 Task: Where is the Rialto Bridge located in Venice?
Action: Mouse moved to (195, 146)
Screenshot: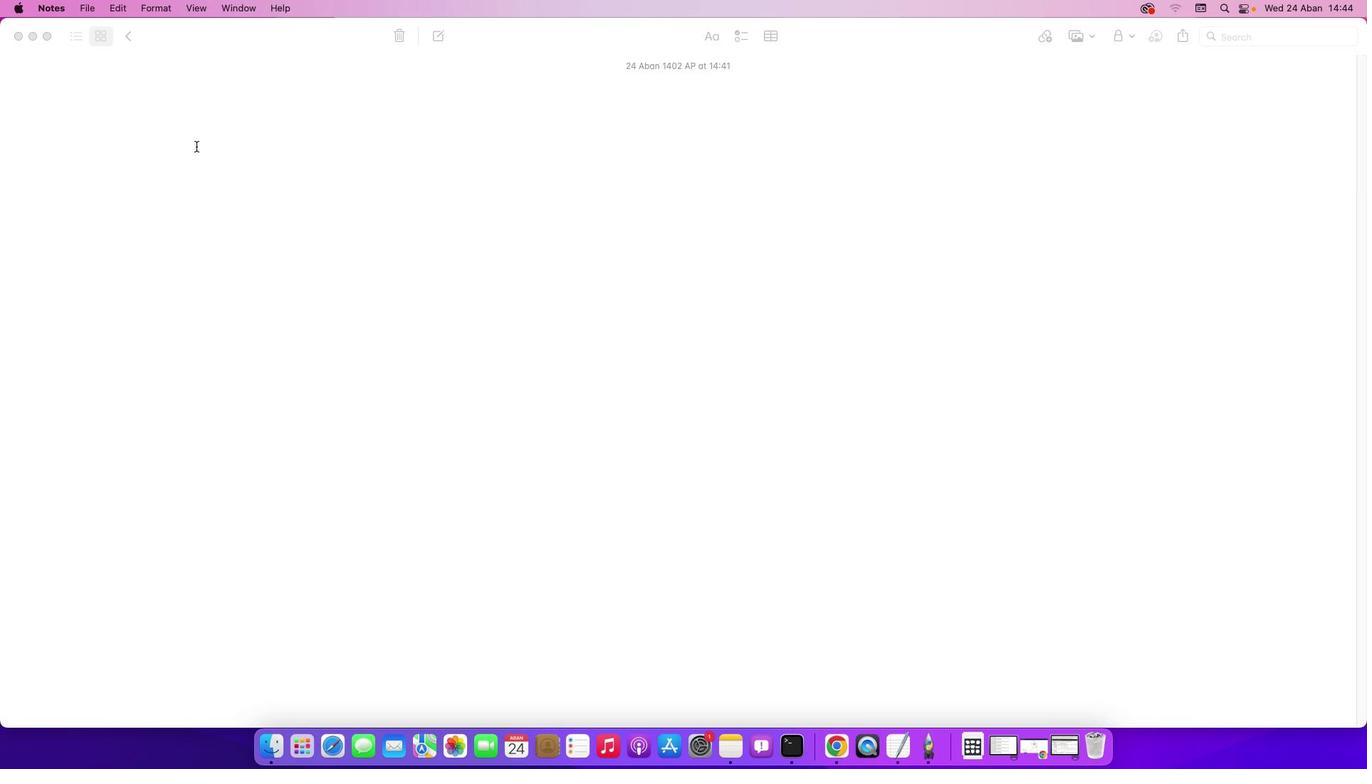 
Action: Mouse pressed left at (195, 146)
Screenshot: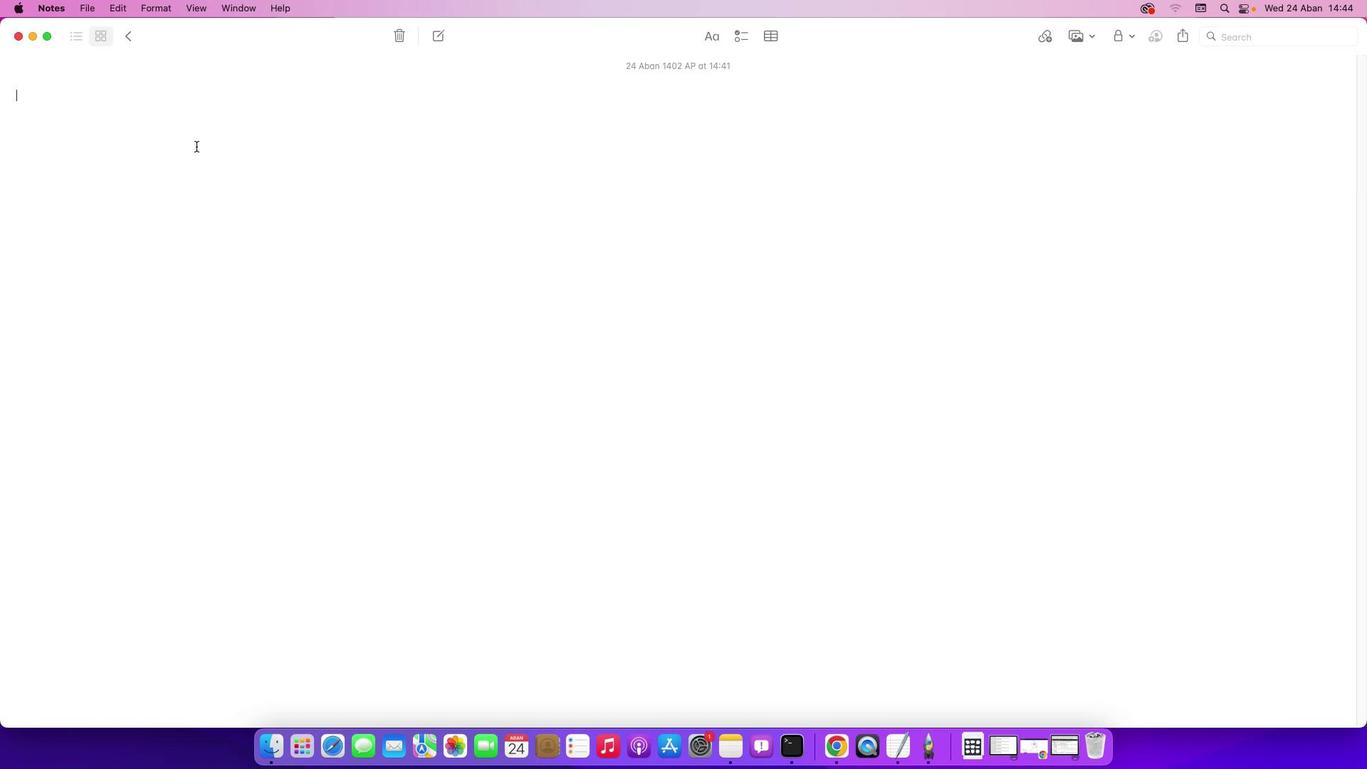 
Action: Key pressed Key.shift'W''h''e''r''e'Key.space'i''s'Key.space't''h''e'Key.space
Screenshot: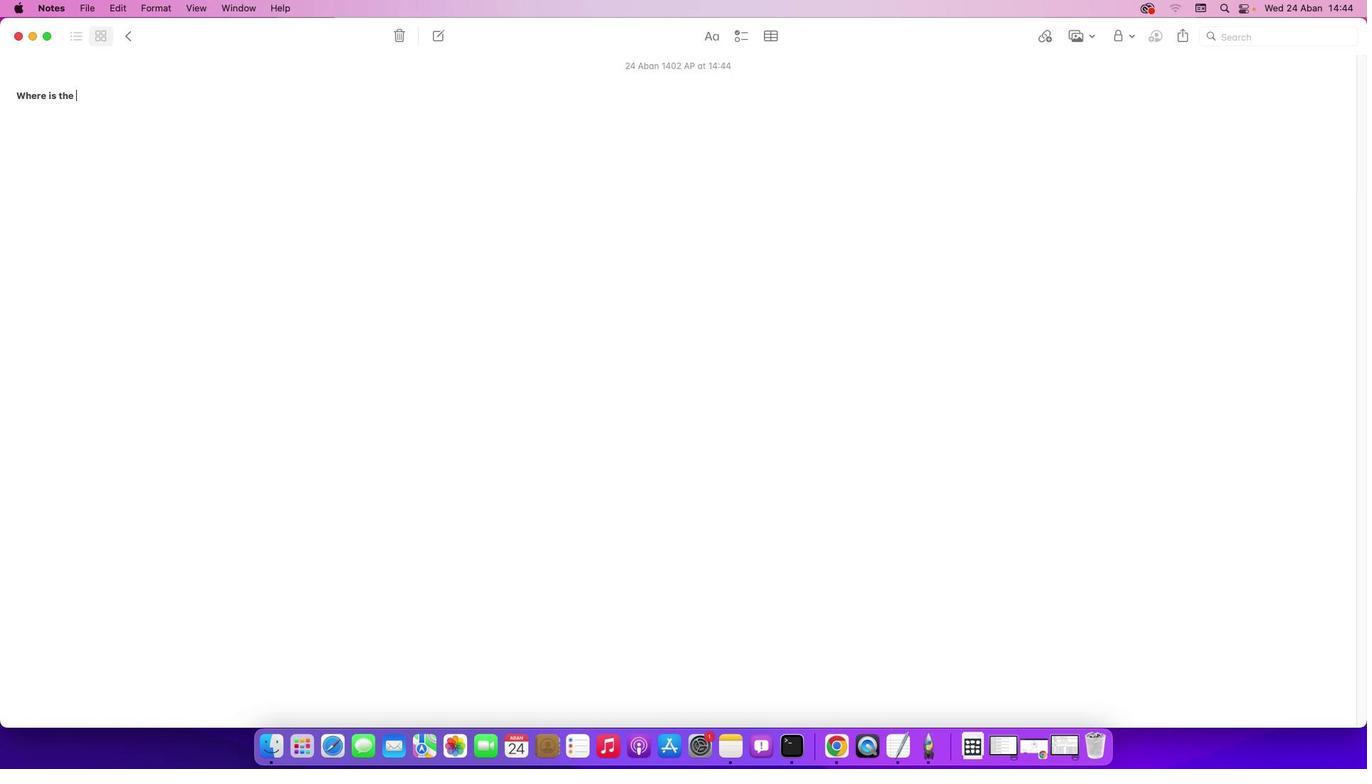 
Action: Mouse moved to (195, 146)
Screenshot: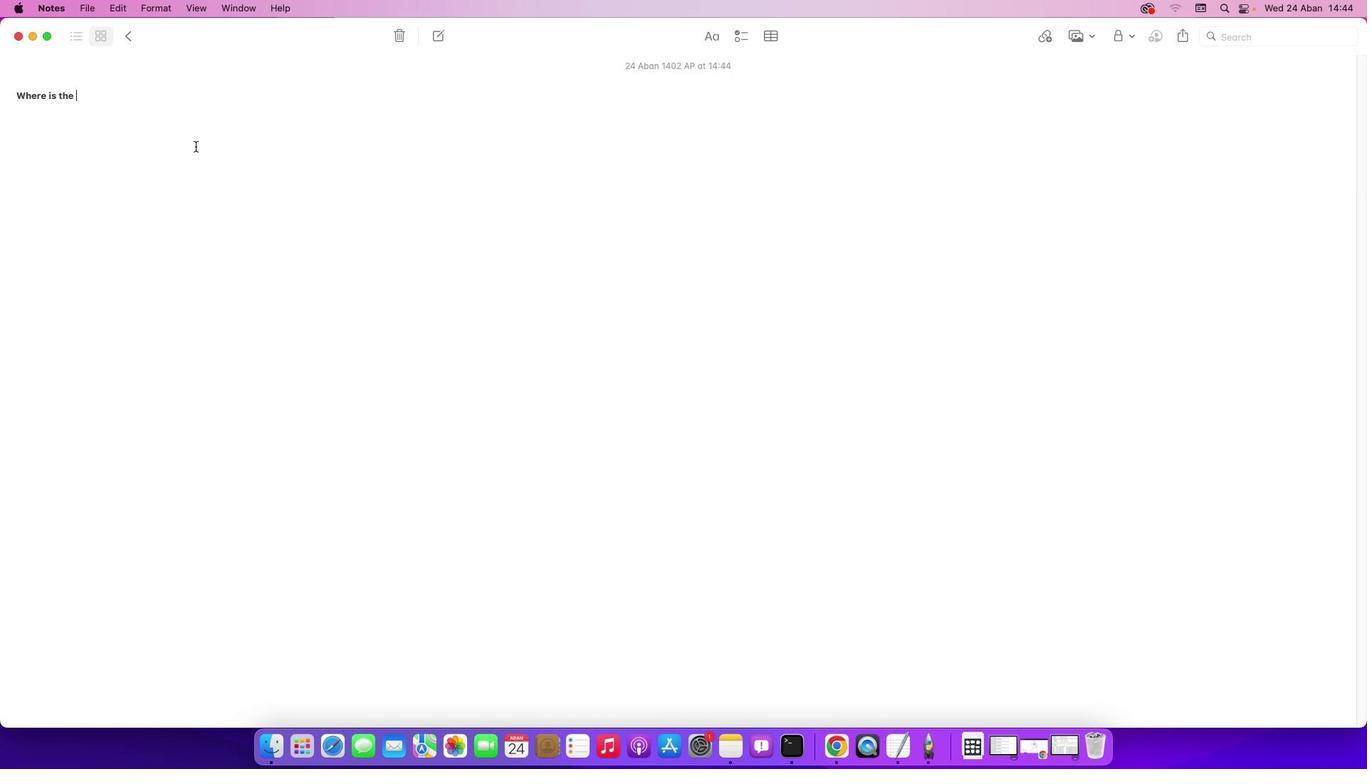 
Action: Key pressed Key.shift'R''i''a''l''t''o'Key.spaceKey.shift'B''r''i''d''g''e'Key.space'l''o''c''a''t''e''d'Key.space'i''n'Key.spaceKey.shift'V''e''n''i''c''e'Key.shift_r'?'Key.enter
Screenshot: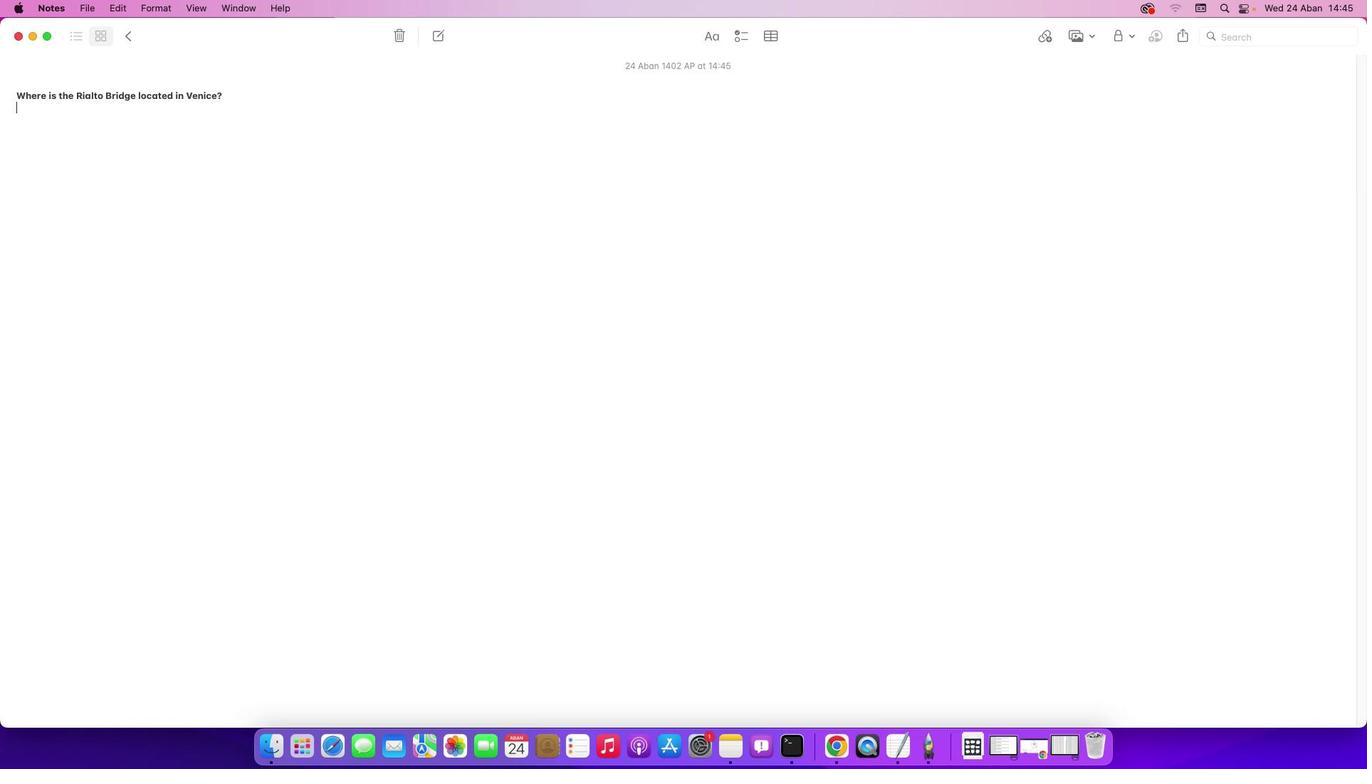 
Action: Mouse moved to (1033, 750)
Screenshot: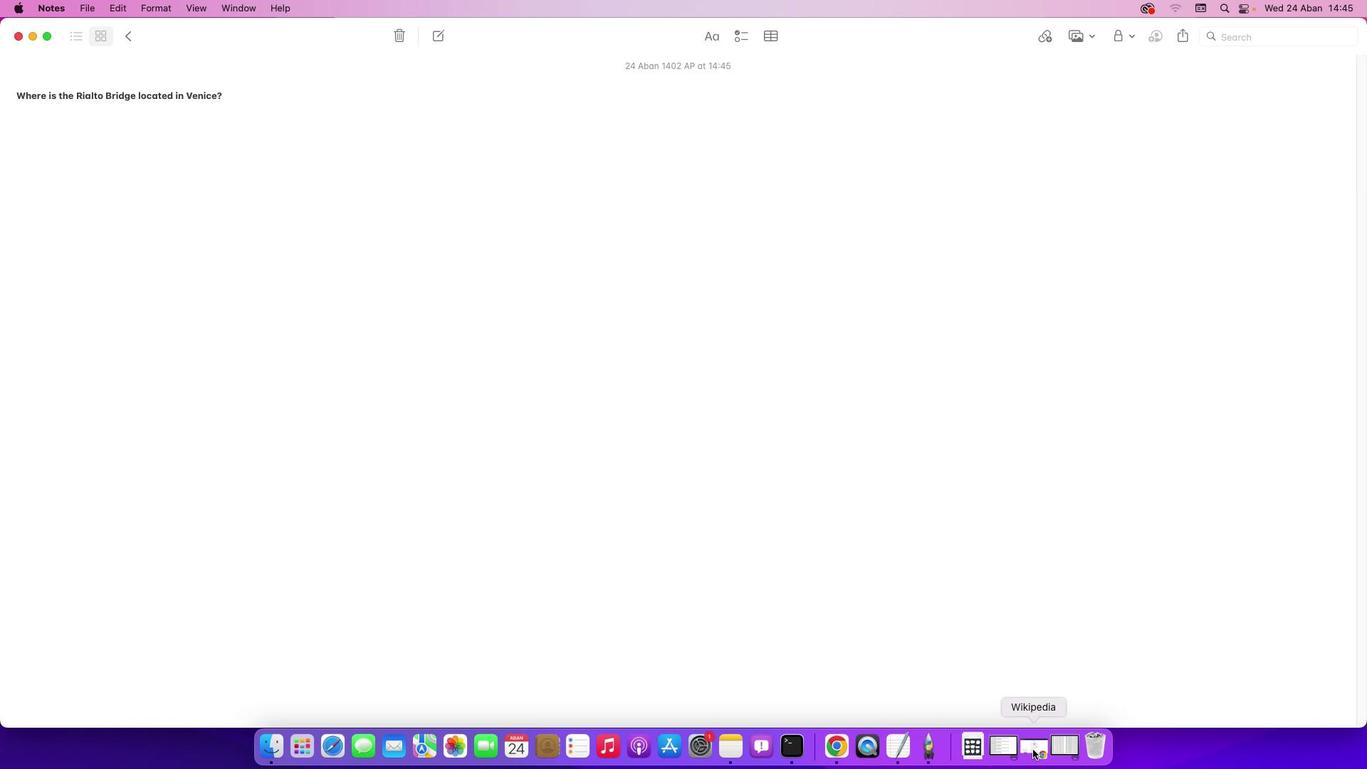 
Action: Mouse pressed left at (1033, 750)
Screenshot: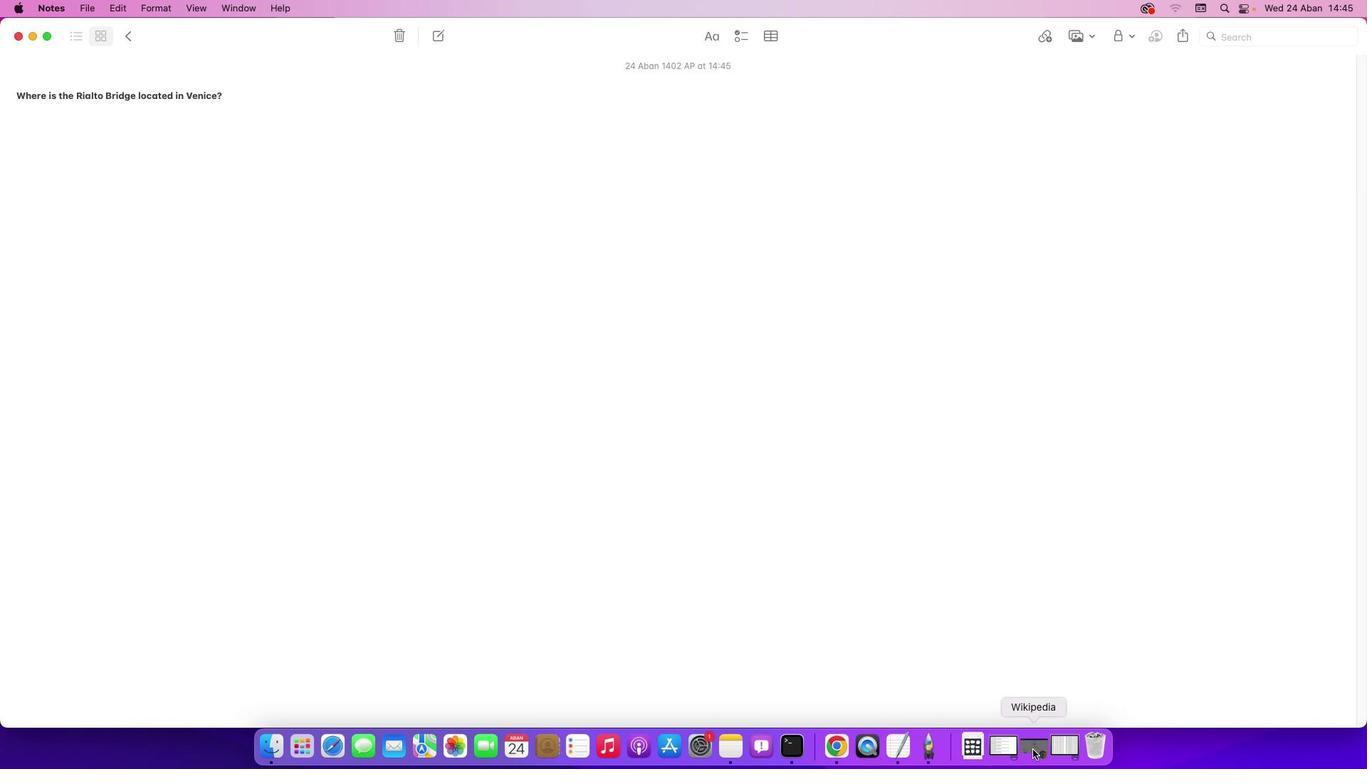 
Action: Mouse moved to (1036, 751)
Screenshot: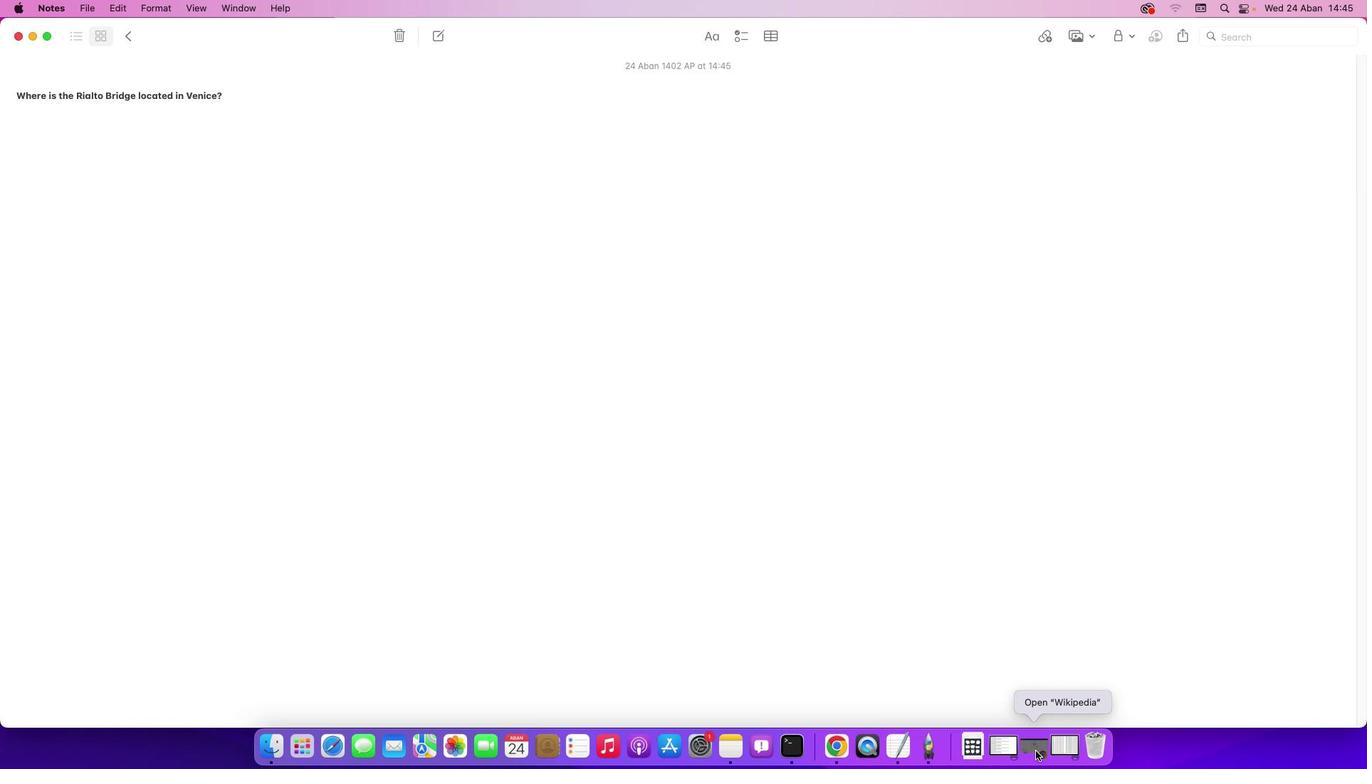 
Action: Mouse pressed left at (1036, 751)
Screenshot: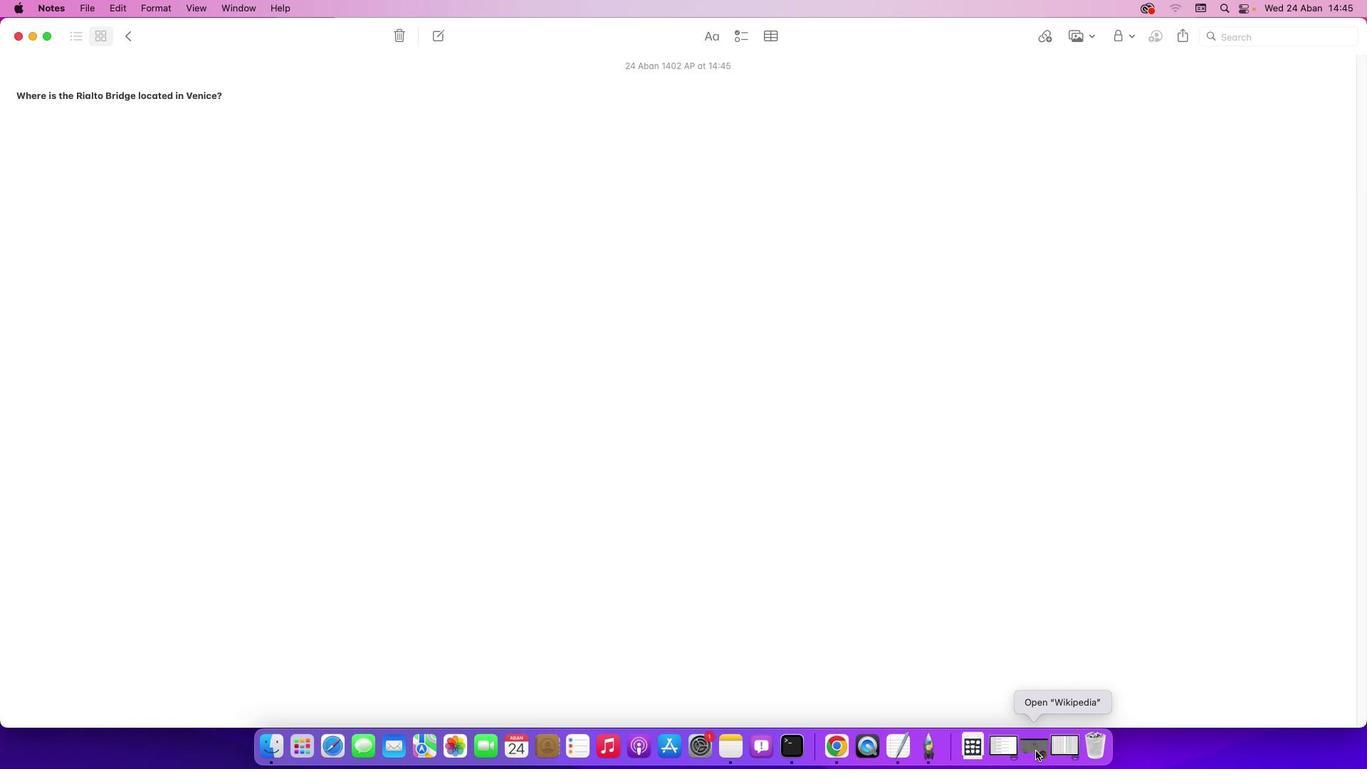 
Action: Mouse moved to (1036, 747)
Screenshot: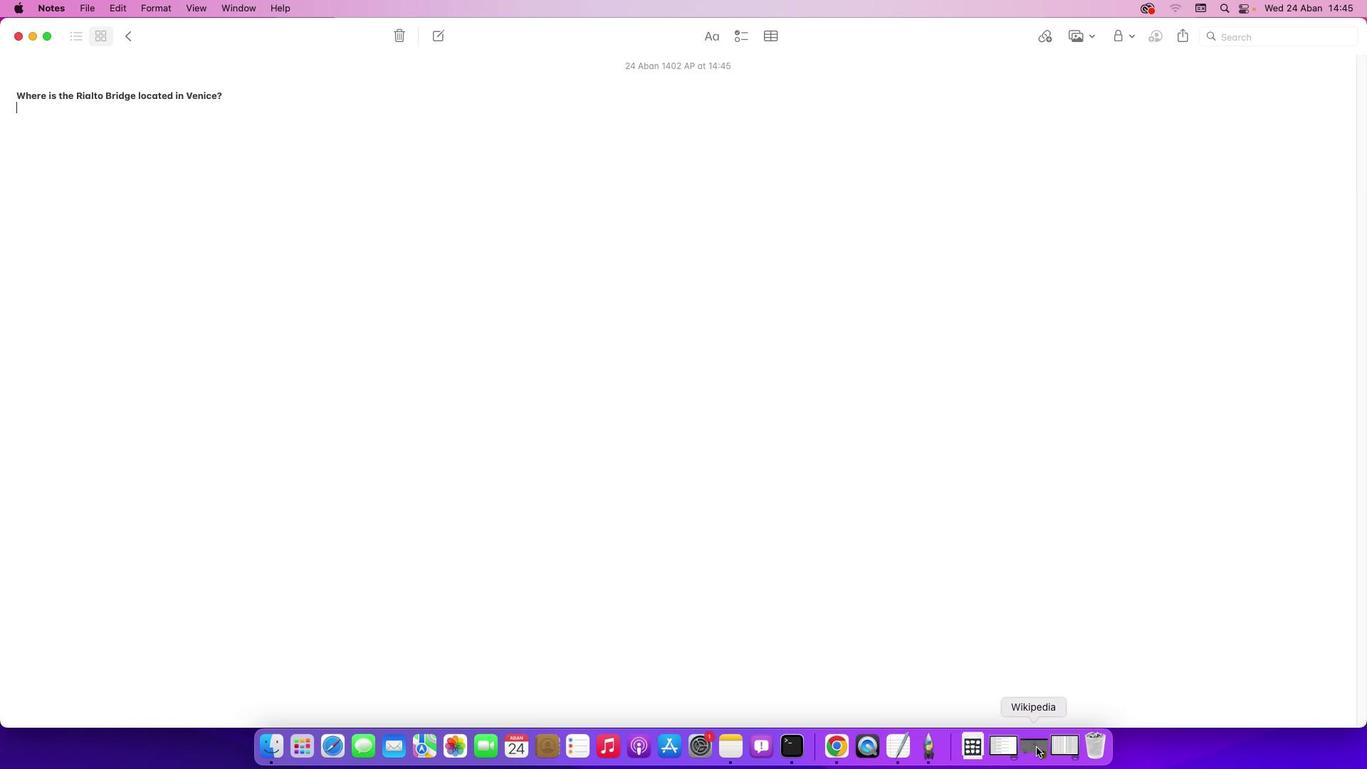 
Action: Mouse pressed left at (1036, 747)
Screenshot: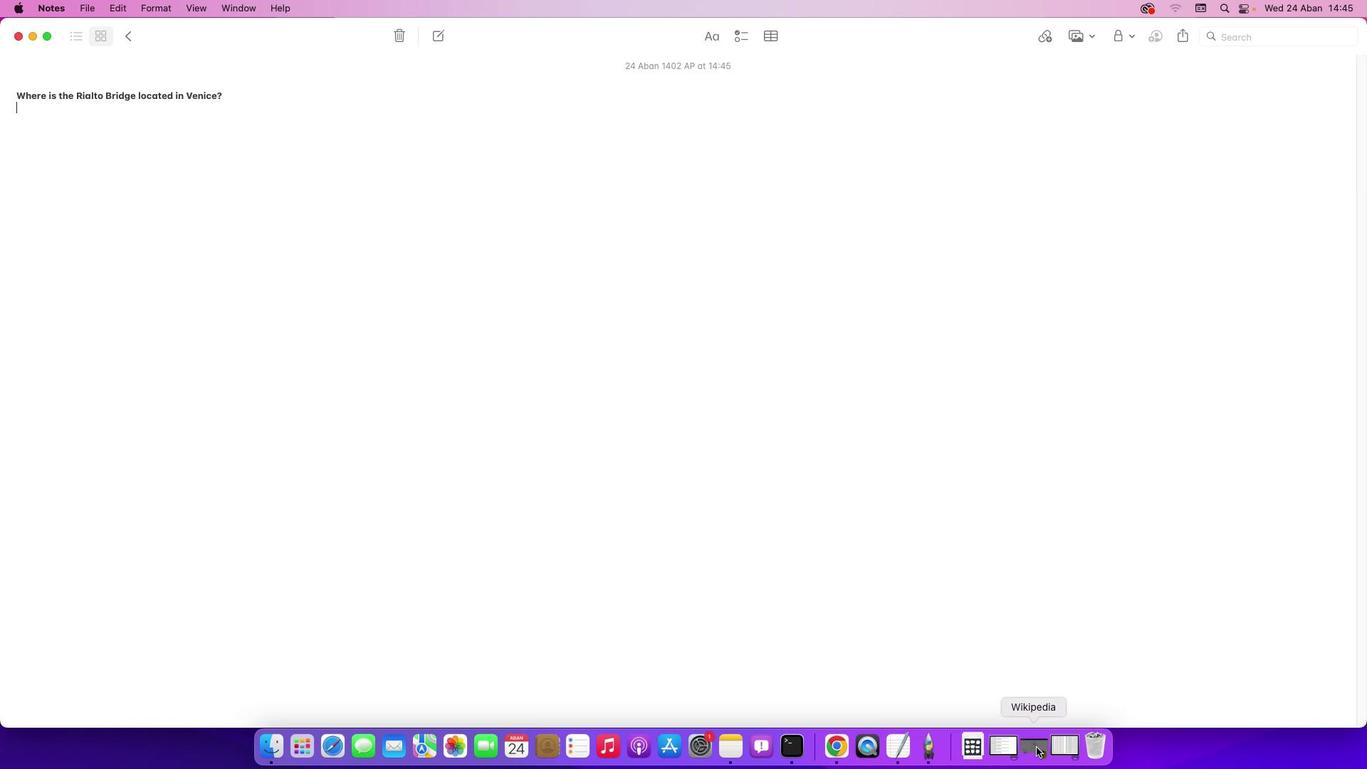 
Action: Mouse moved to (540, 428)
Screenshot: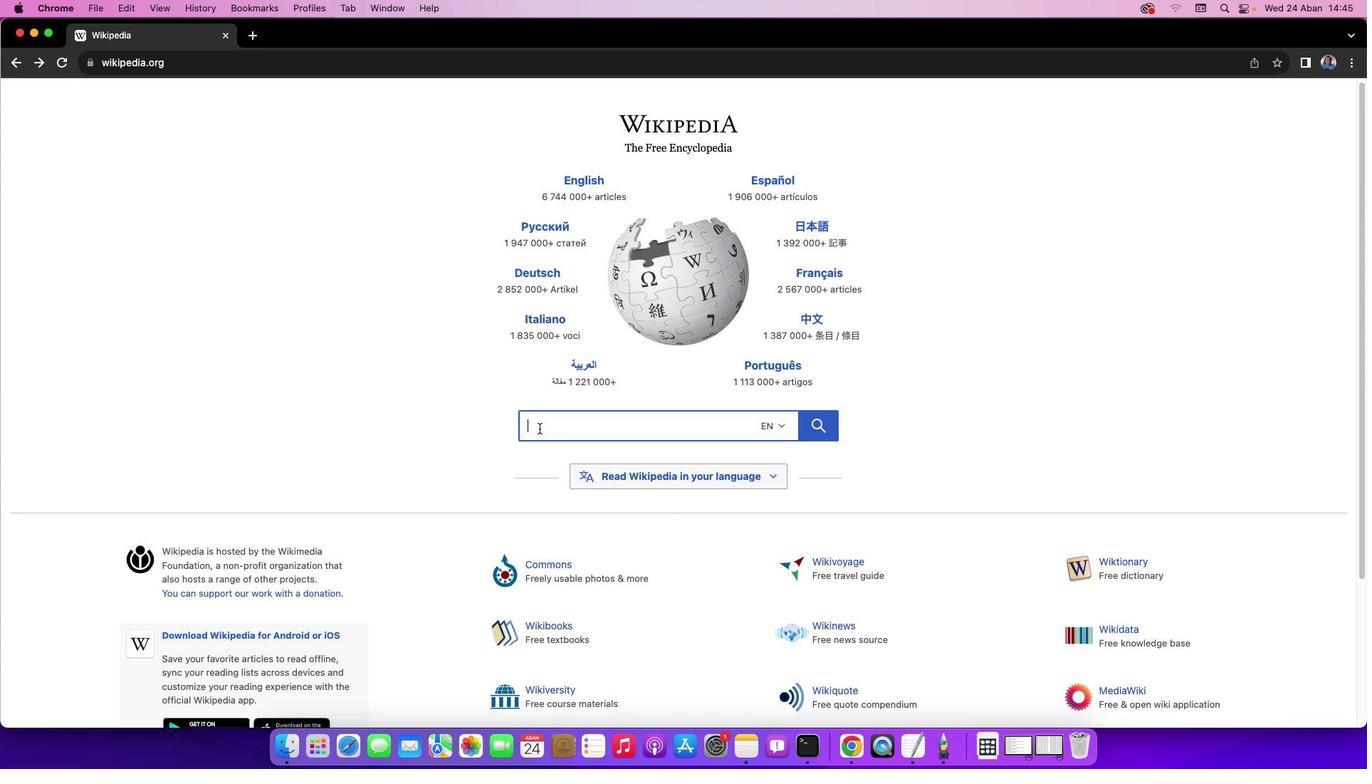 
Action: Mouse pressed left at (540, 428)
Screenshot: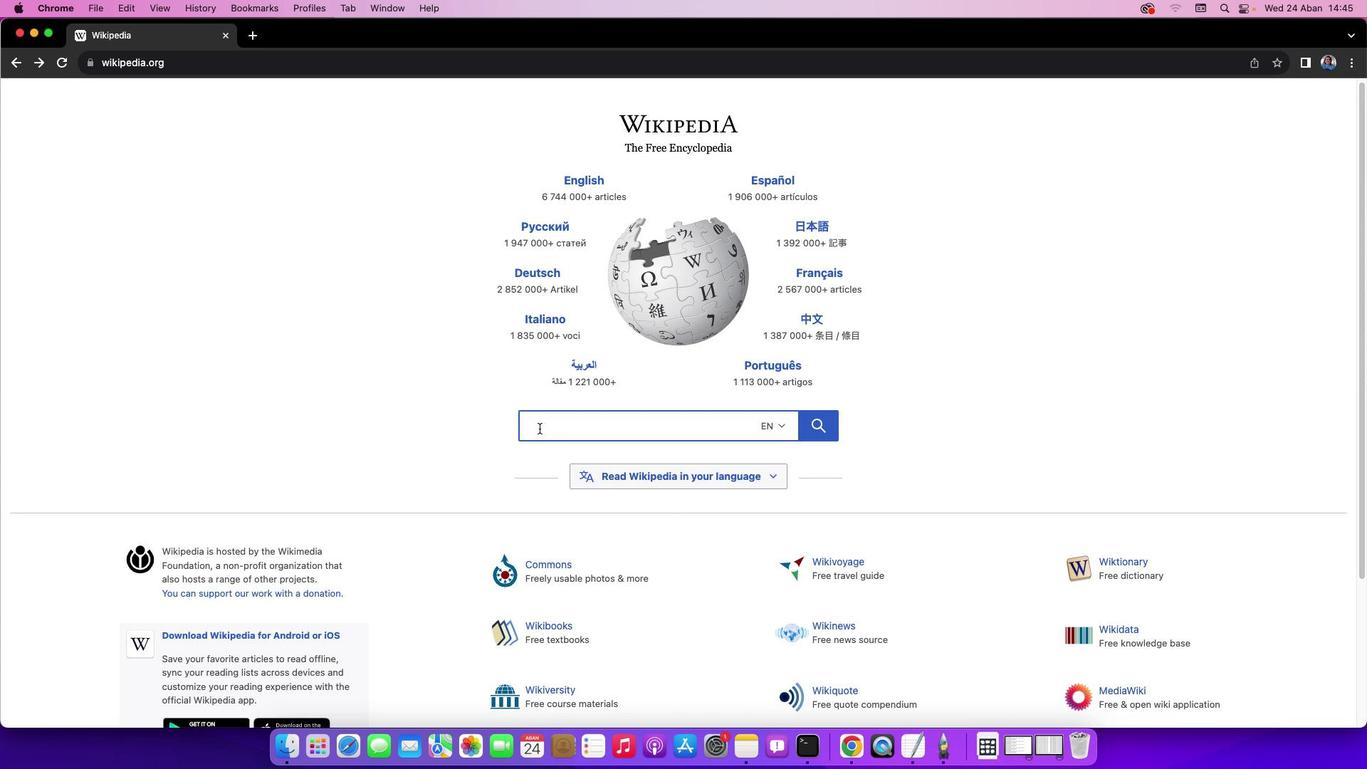 
Action: Key pressed Key.shift'R''i''a''l''t''o'Key.spaceKey.shift'B''r''i''d''g''e'
Screenshot: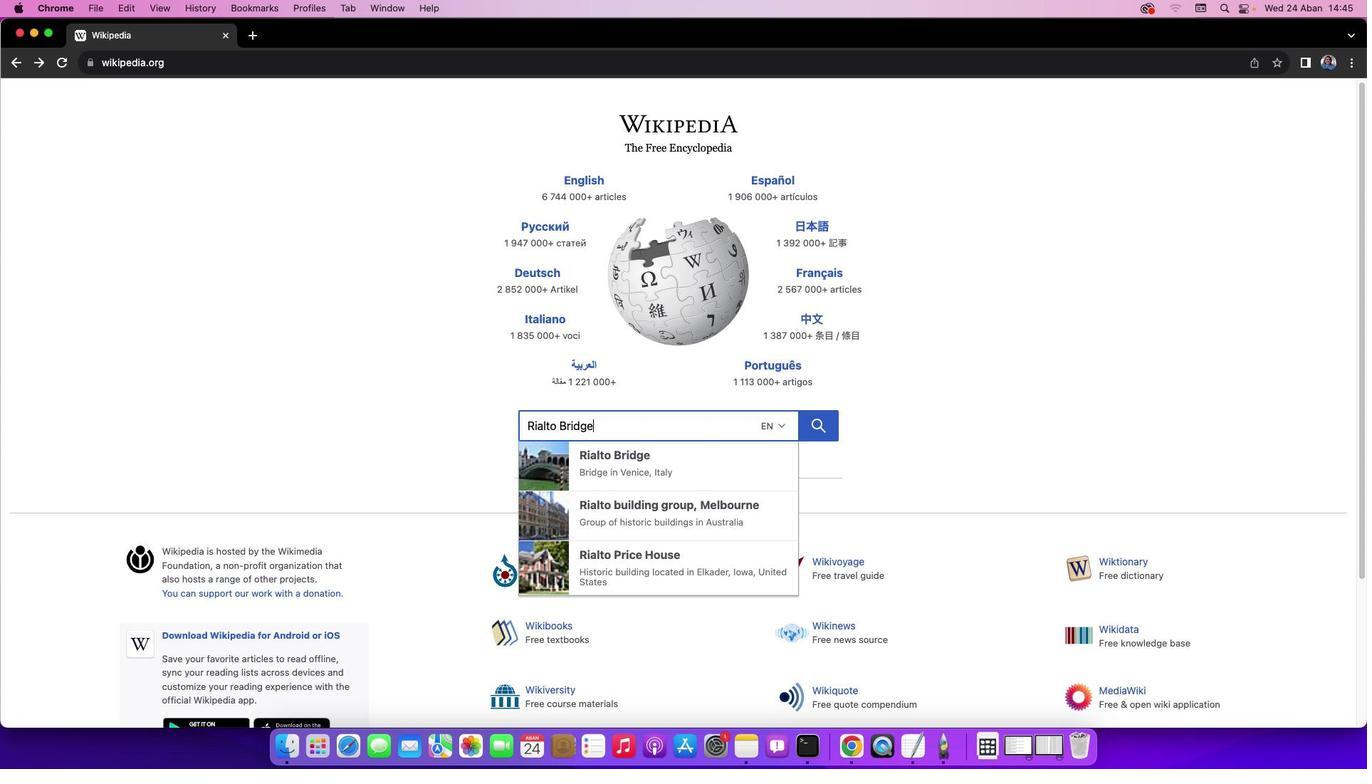 
Action: Mouse moved to (627, 460)
Screenshot: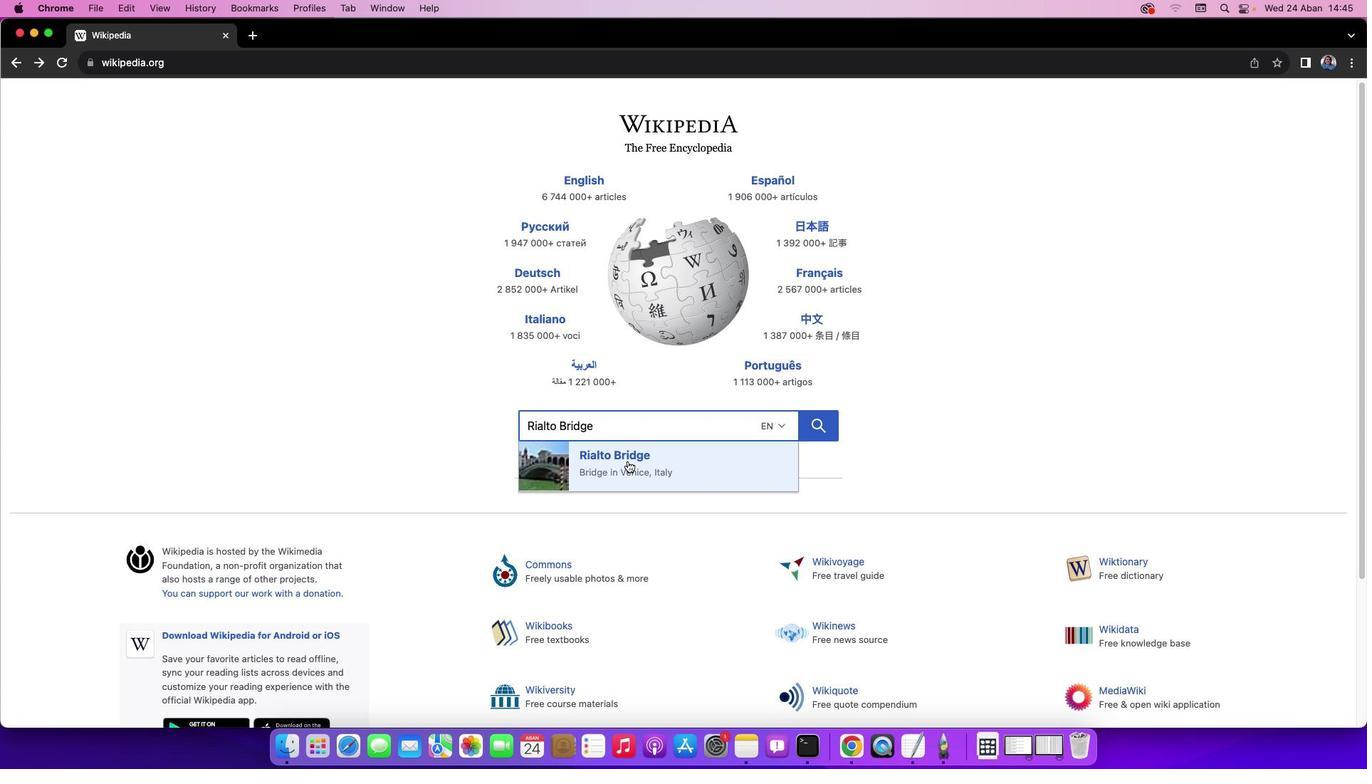 
Action: Mouse pressed left at (627, 460)
Screenshot: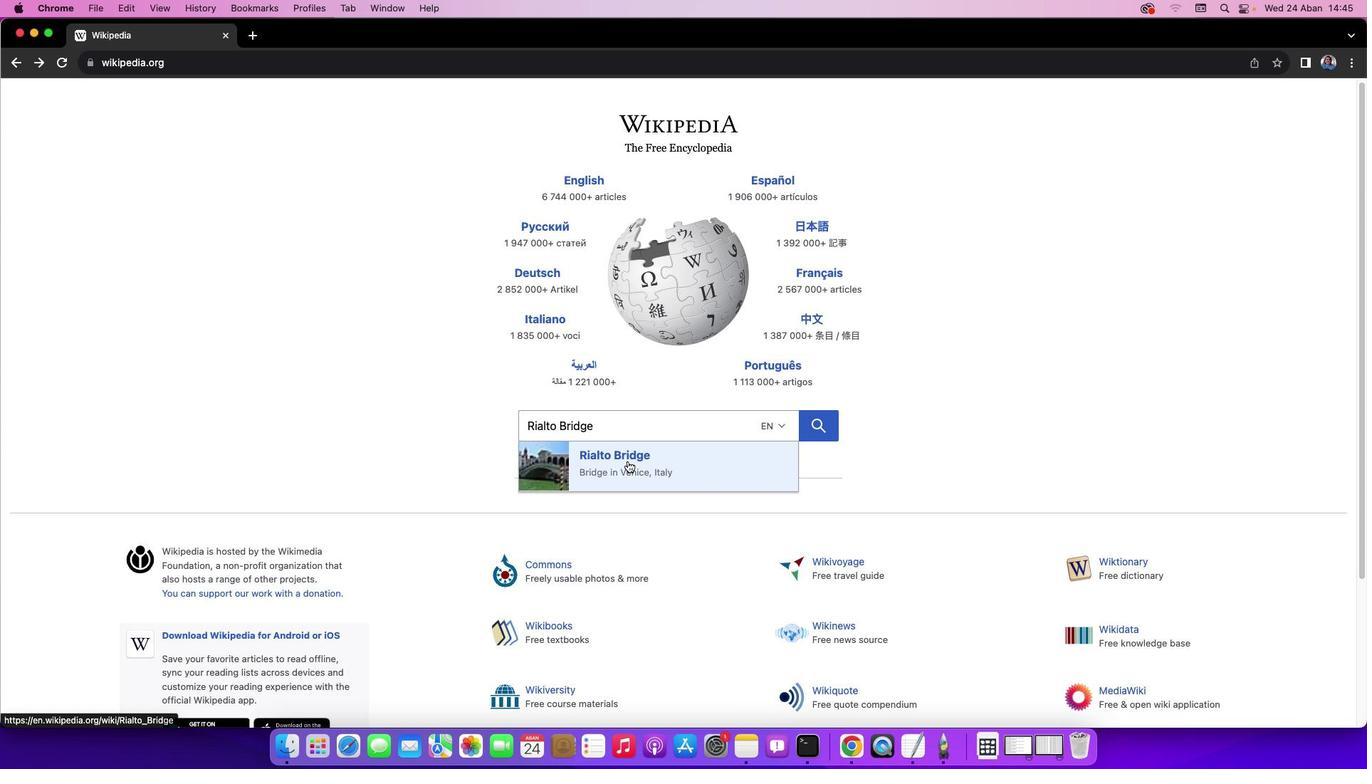 
Action: Mouse moved to (1362, 128)
Screenshot: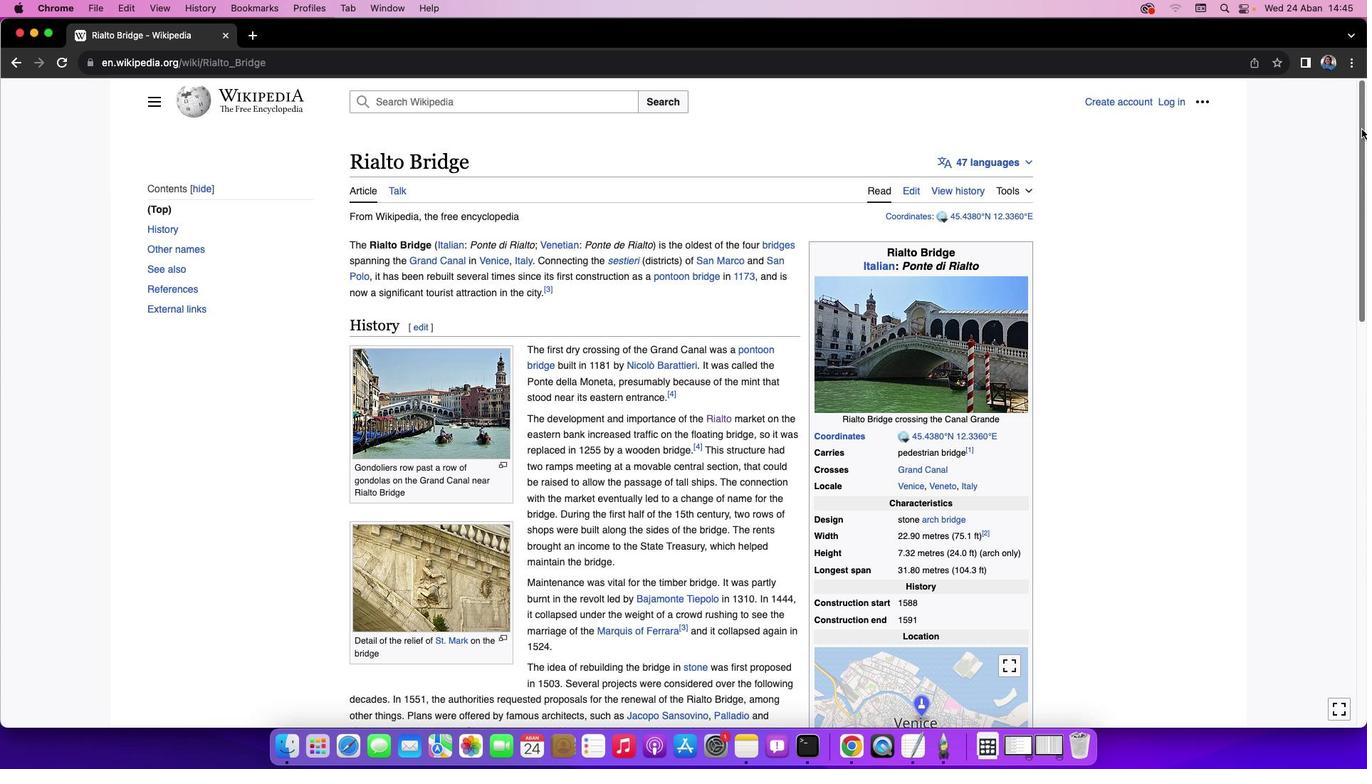 
Action: Mouse pressed left at (1362, 128)
Screenshot: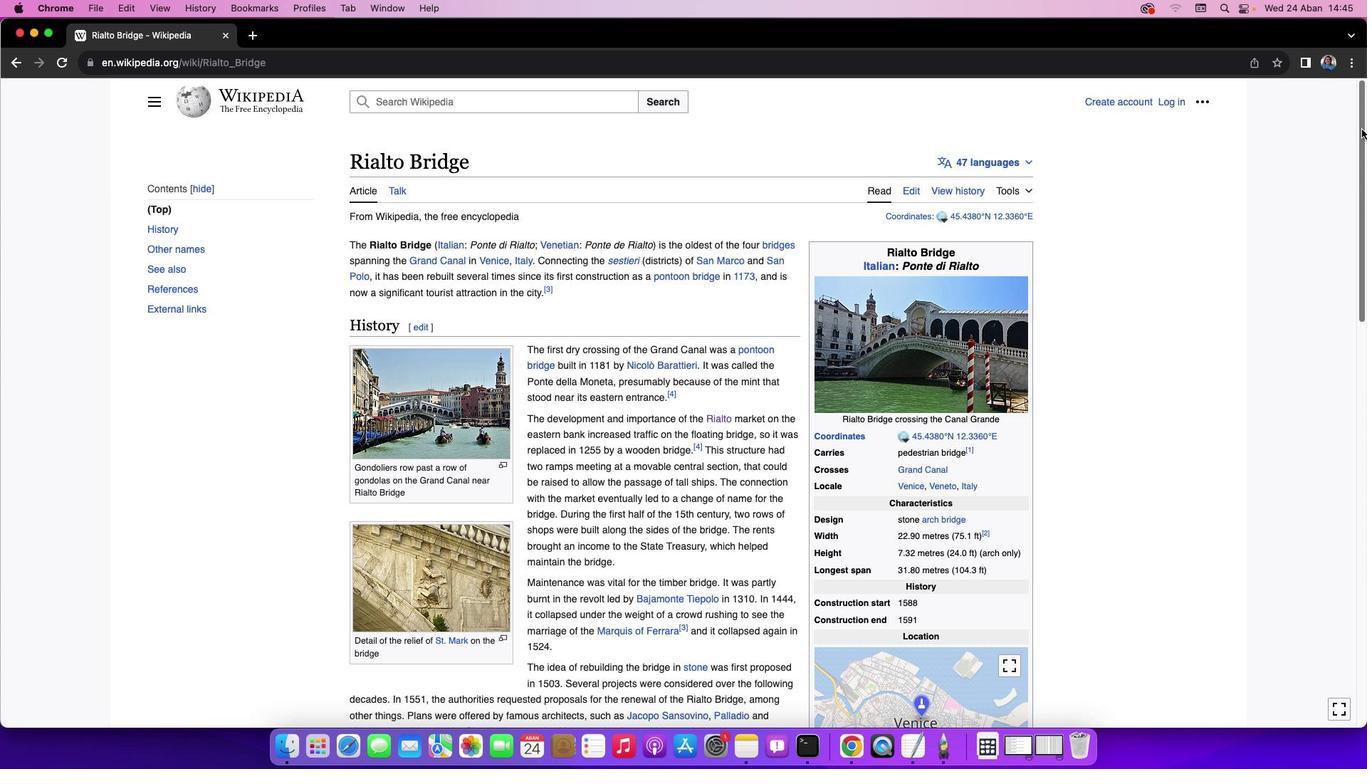 
Action: Mouse moved to (34, 34)
Screenshot: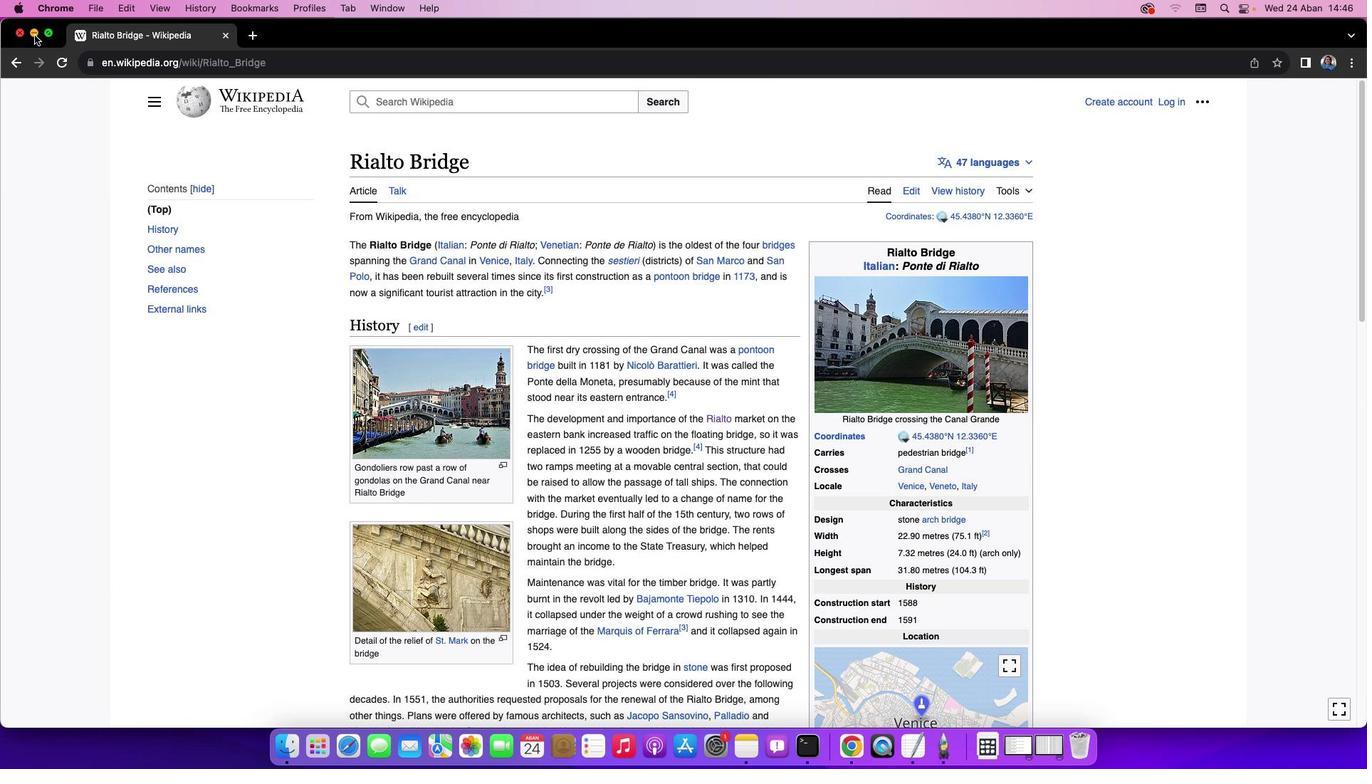 
Action: Mouse pressed left at (34, 34)
Screenshot: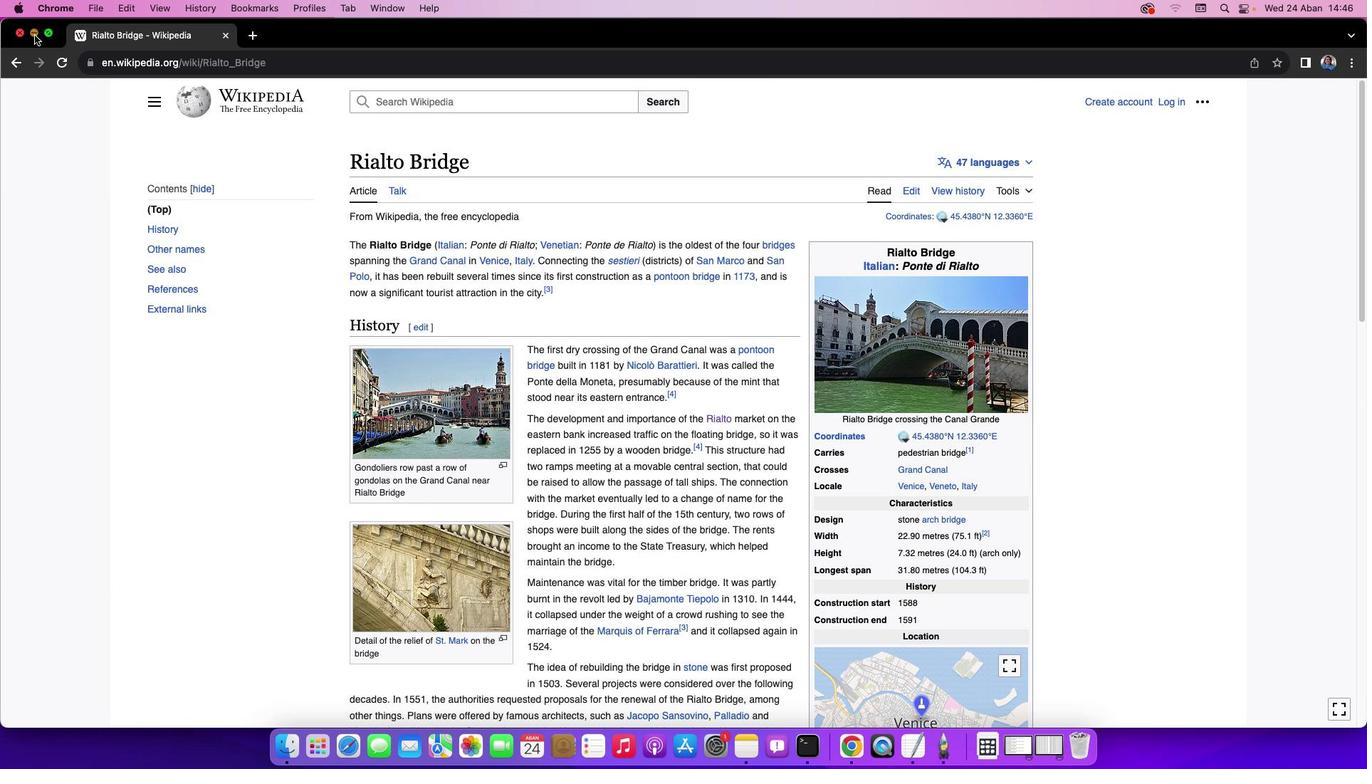 
Action: Mouse moved to (254, 94)
Screenshot: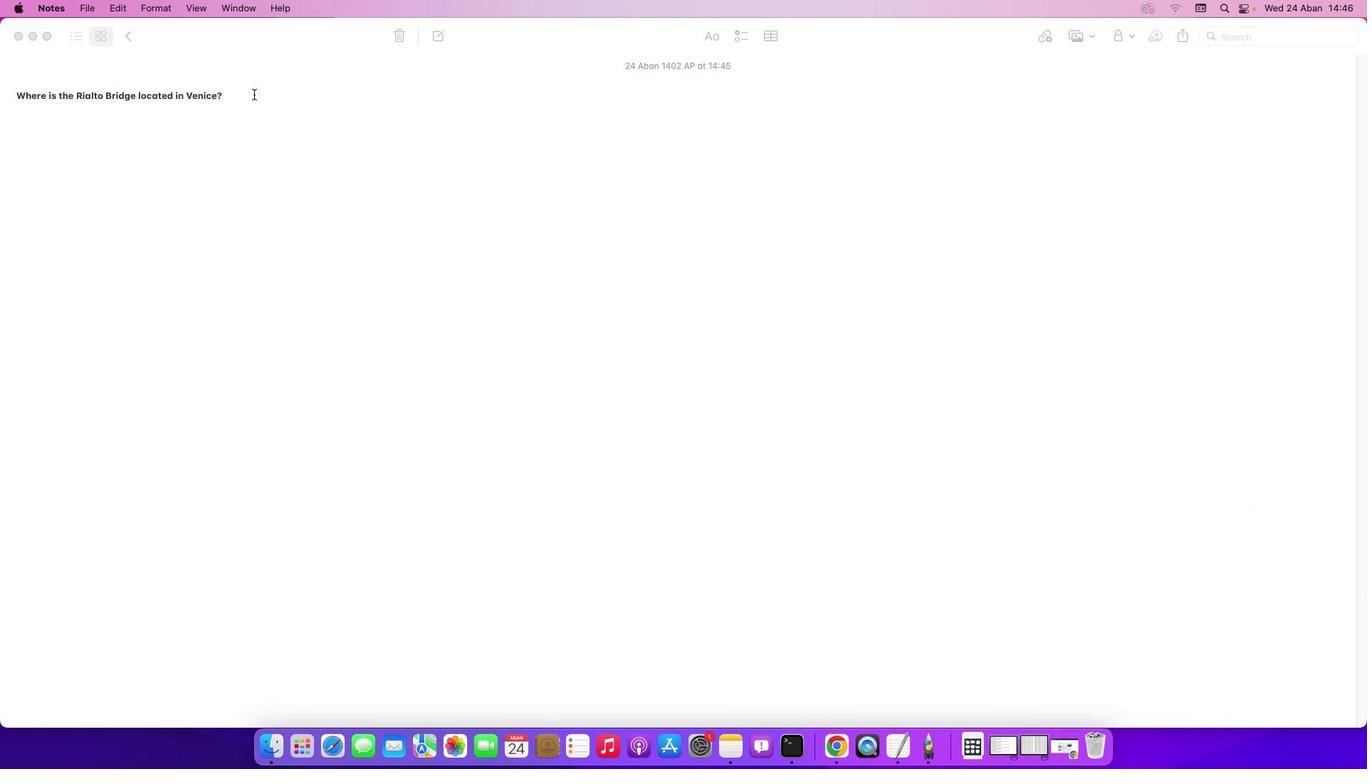 
Action: Mouse pressed left at (254, 94)
Screenshot: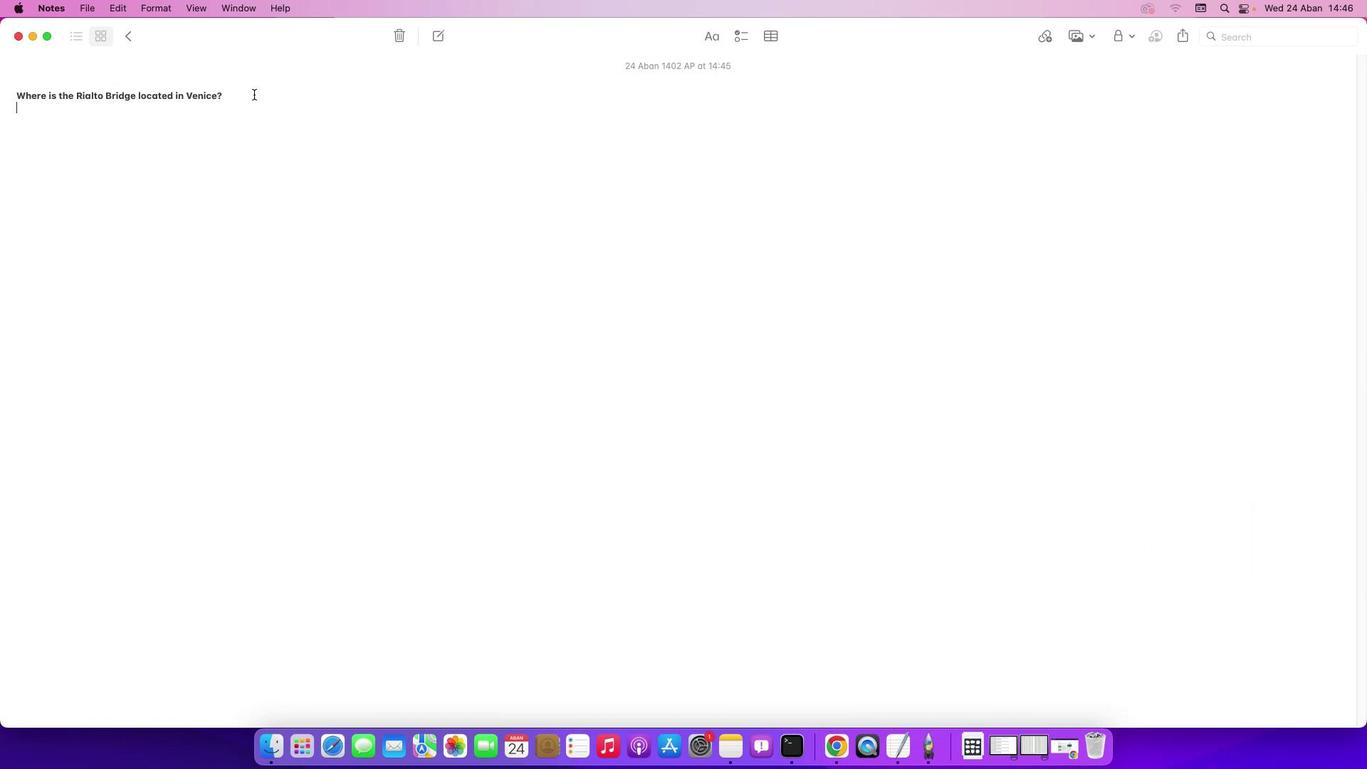 
Action: Mouse moved to (254, 94)
Screenshot: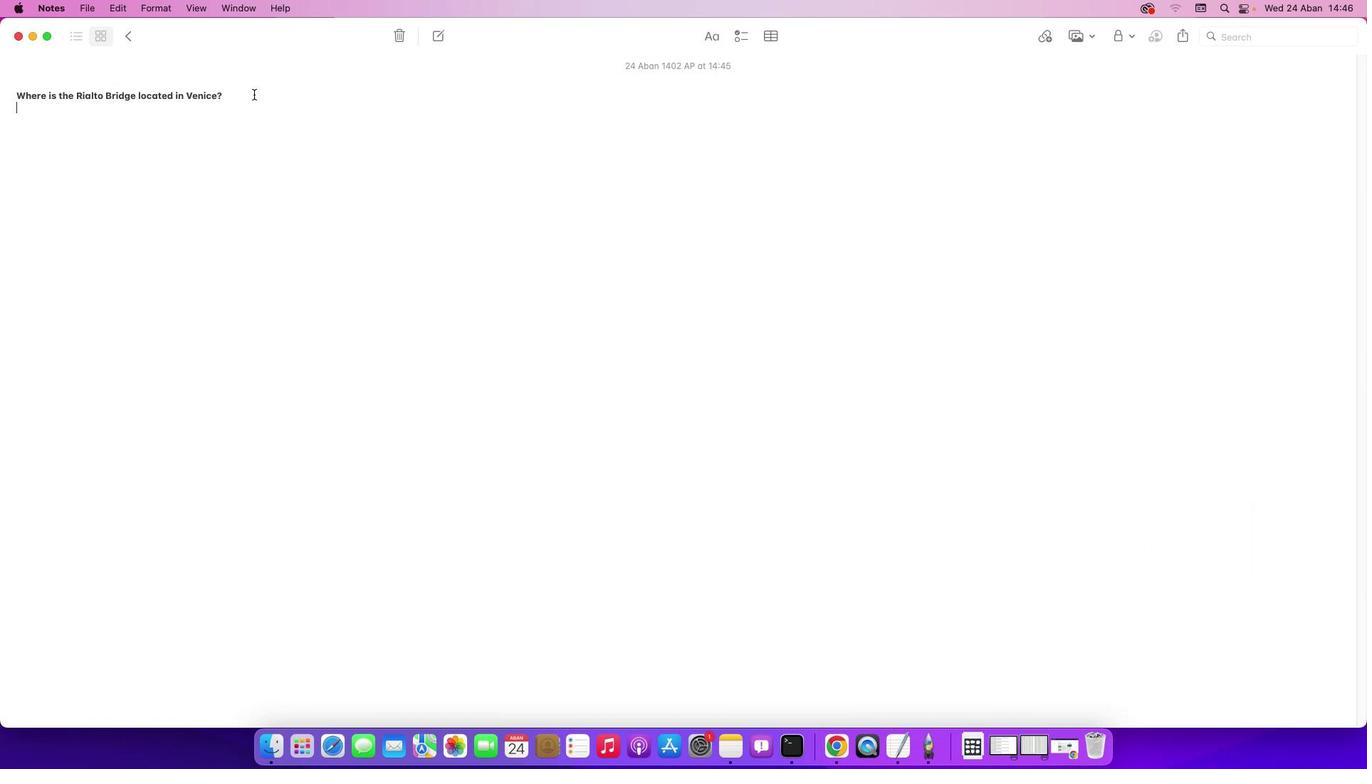 
Action: Key pressed Key.shift'T''h''e'Key.spaceKey.shift'R''i''a''l''t''o'Key.spaceKey.shift'B''r''i''d''g''e'Key.space'i''s'Key.space'b''u''i''l''t'Key.space'o''v''e''r'Key.spaceKey.shift'G''r''a''n''d'Key.spaceKey.shift'C''a''n''a''l'Key.space'a''n''d'Key.space'c''o''n''n''e''c''t''s'Key.space't''h''e'Key.space'd''i''s''t''r''i''c''t''s'Key.space'o''f'Key.spaceKey.shift'S''a''n'Key.spaceKey.shift'M''a''r''c''o'Key.space'a''n''d'Key.spaceKey.shift'S''a''n'Key.spaceKey.shift'P''o''l''o'Key.space'i''n'Key.space't''h''e'Key.space'c''i''t''y'Key.space'o''f'Key.spaceKey.shift'V''e''n''i''c''e'Key.space'o''f'Key.spaceKey.shift'O''t''a''l''t''y'Key.backspaceKey.backspaceKey.backspaceKey.backspaceKey.backspaceKey.backspaceKey.shift'I''t''a''l''y''.'
Screenshot: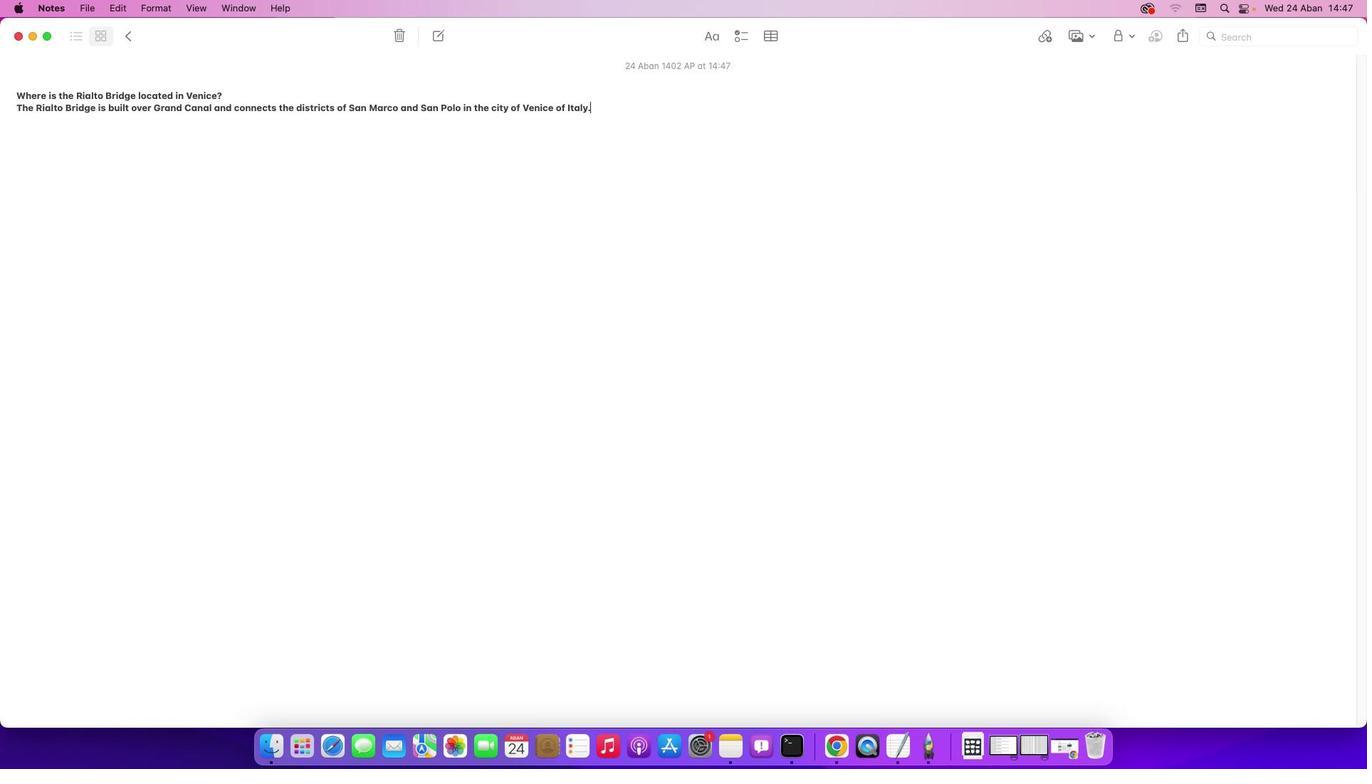 
